 Task: Select and add the product "Steak & Cheese Taquito" to cart from the store "7-Eleven".
Action: Mouse pressed left at (55, 96)
Screenshot: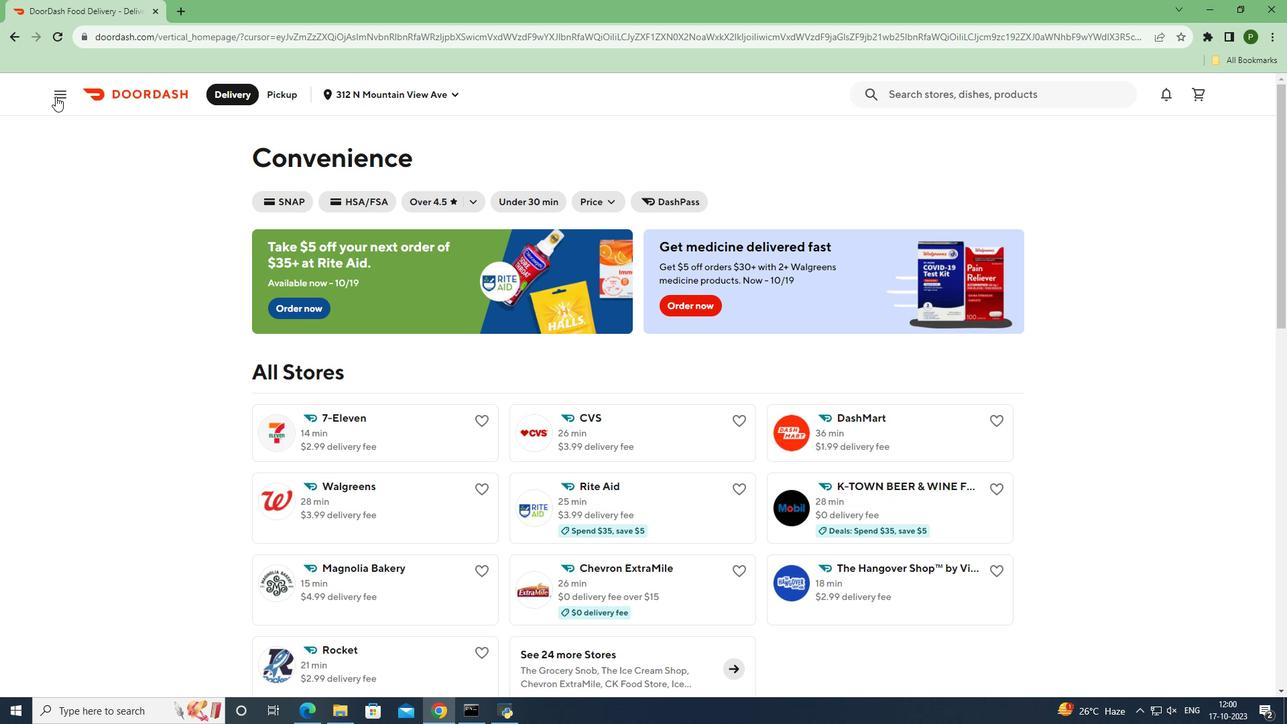 
Action: Mouse moved to (69, 196)
Screenshot: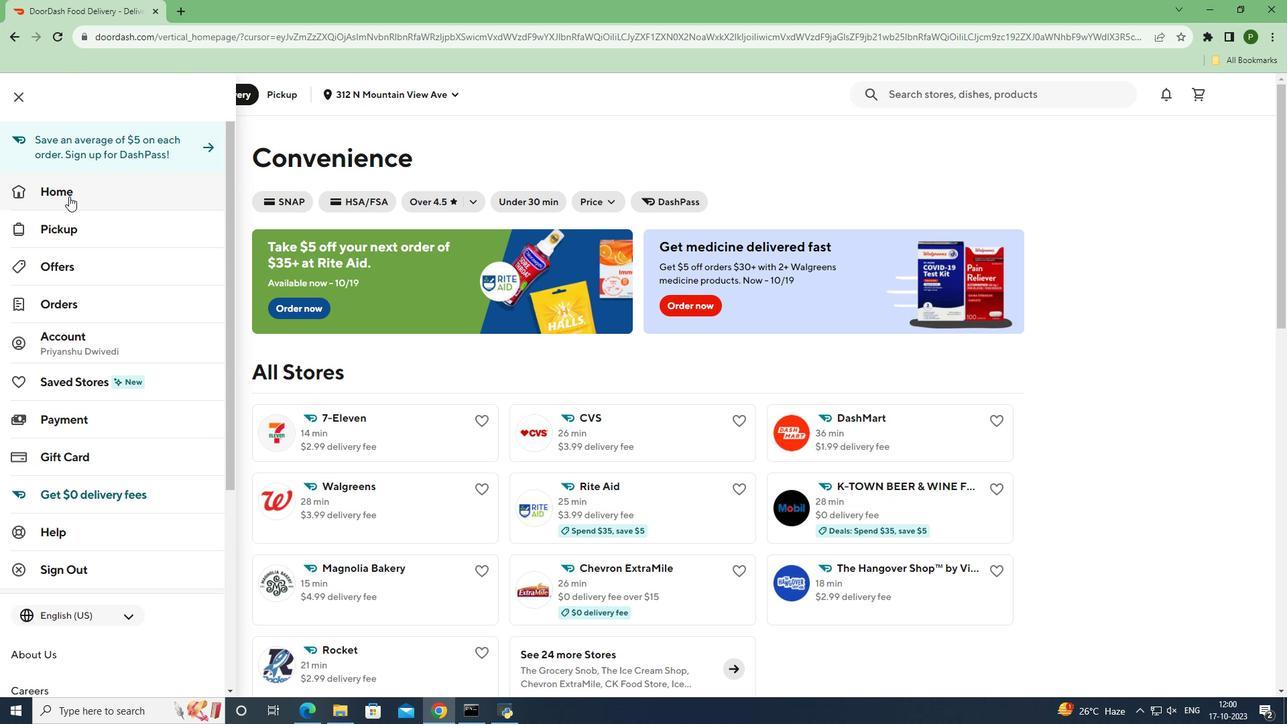 
Action: Mouse pressed left at (69, 196)
Screenshot: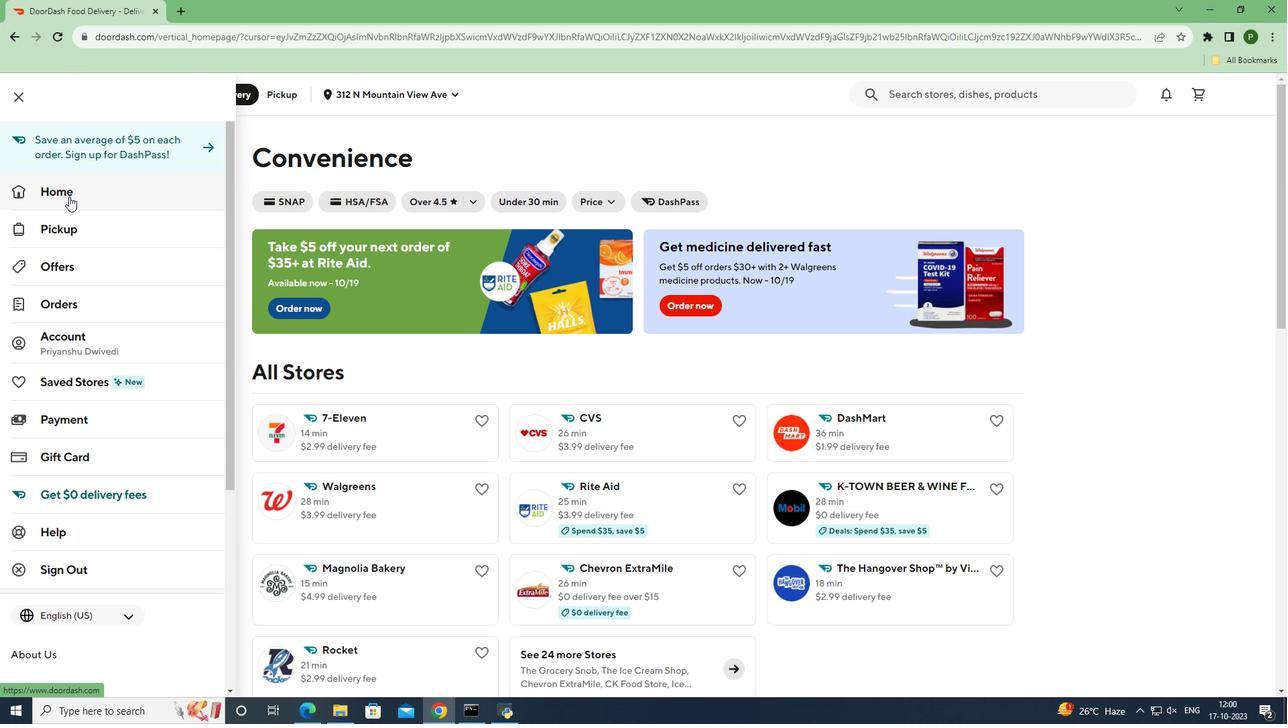 
Action: Mouse moved to (297, 142)
Screenshot: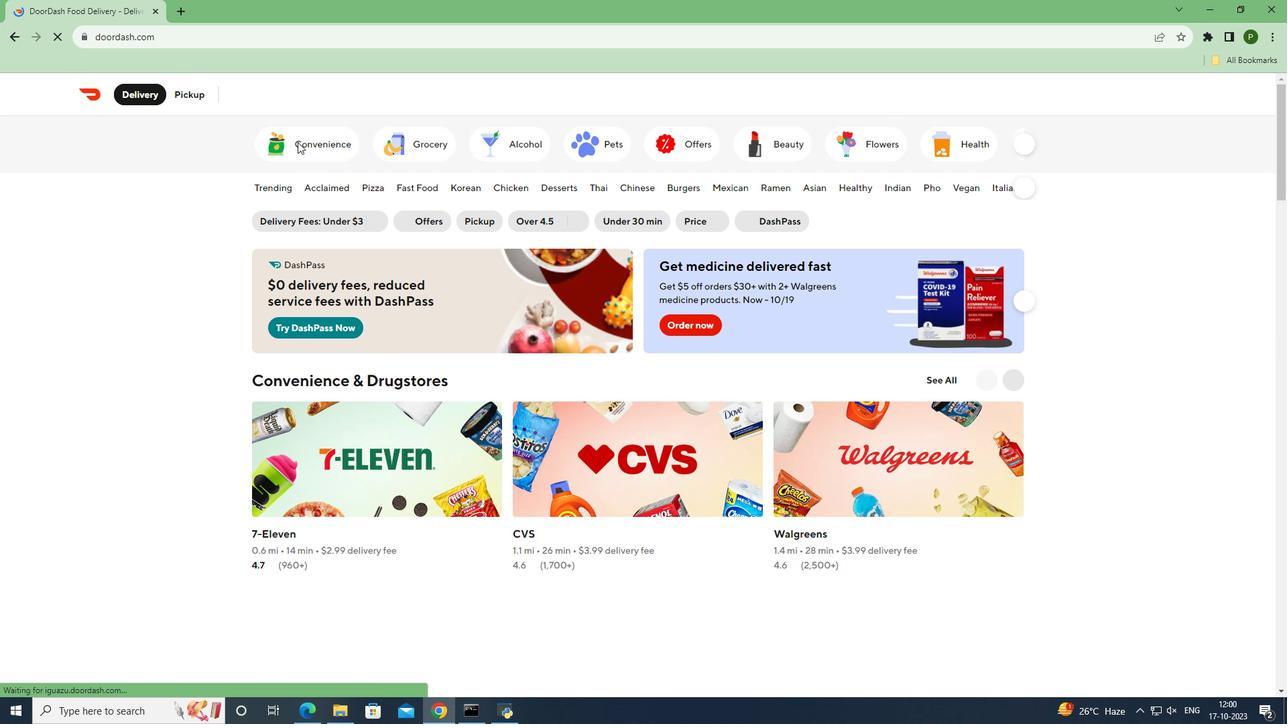 
Action: Mouse pressed left at (297, 142)
Screenshot: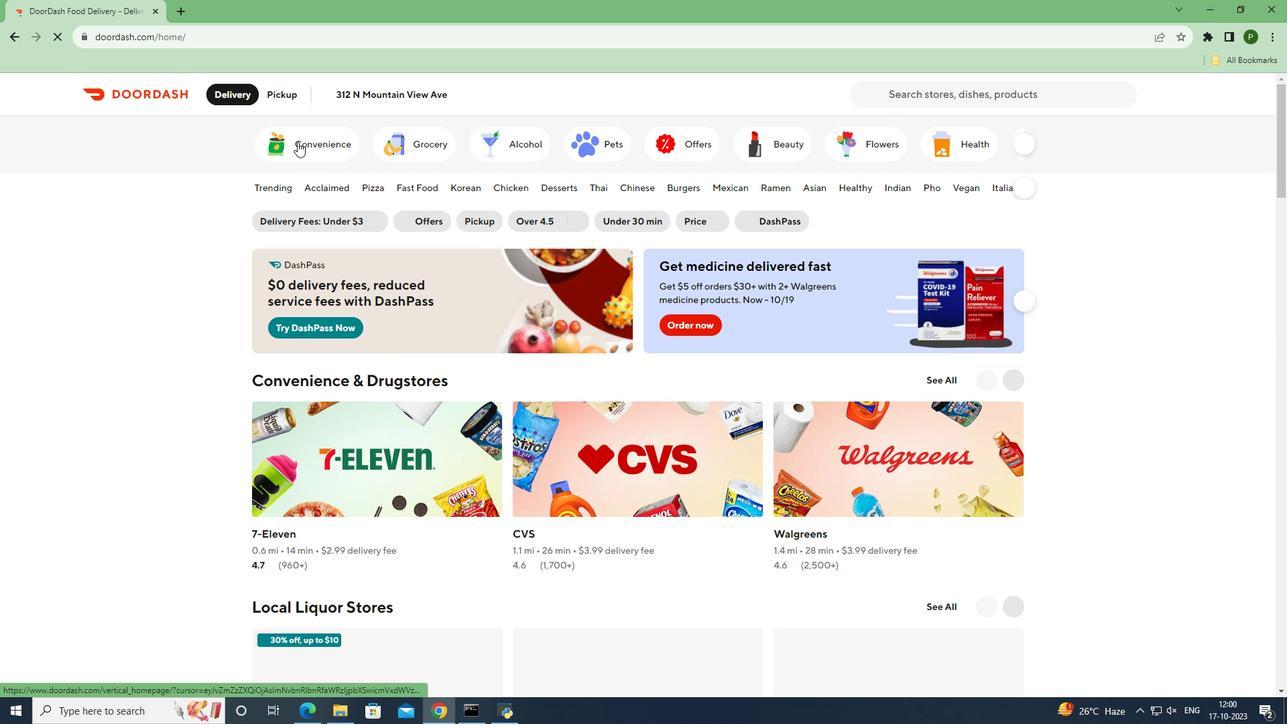 
Action: Mouse moved to (349, 428)
Screenshot: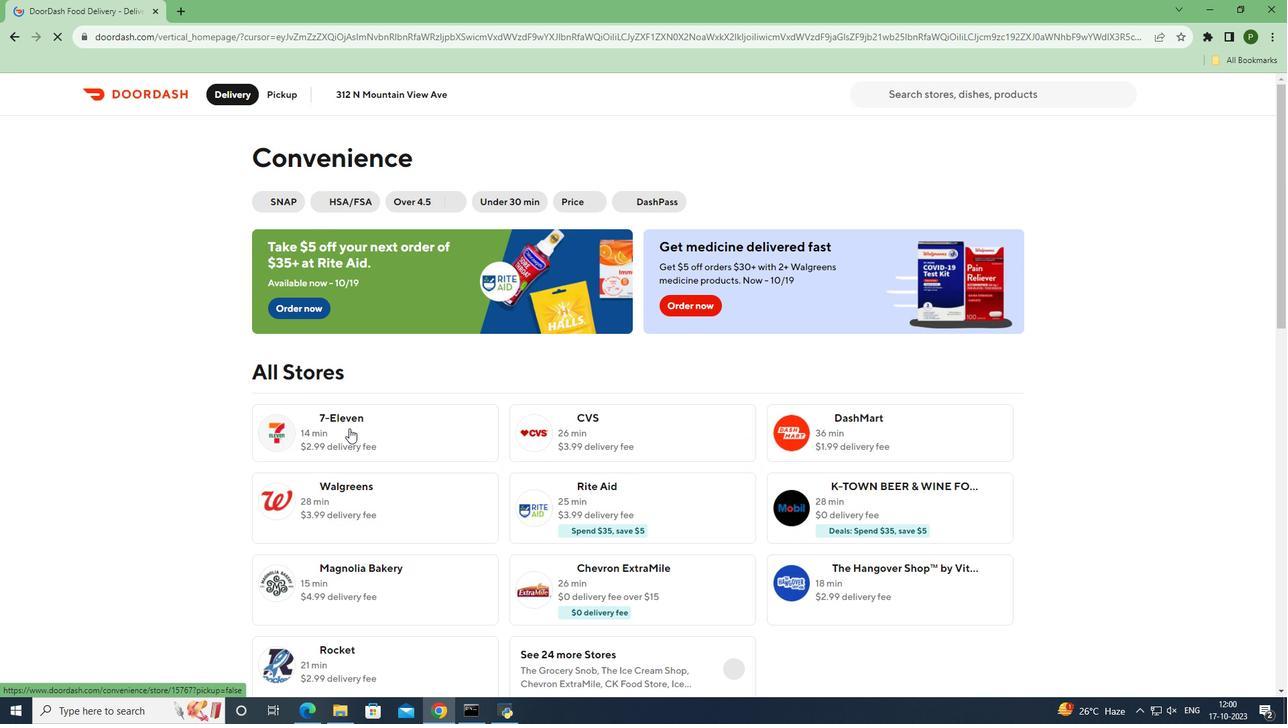 
Action: Mouse pressed left at (349, 428)
Screenshot: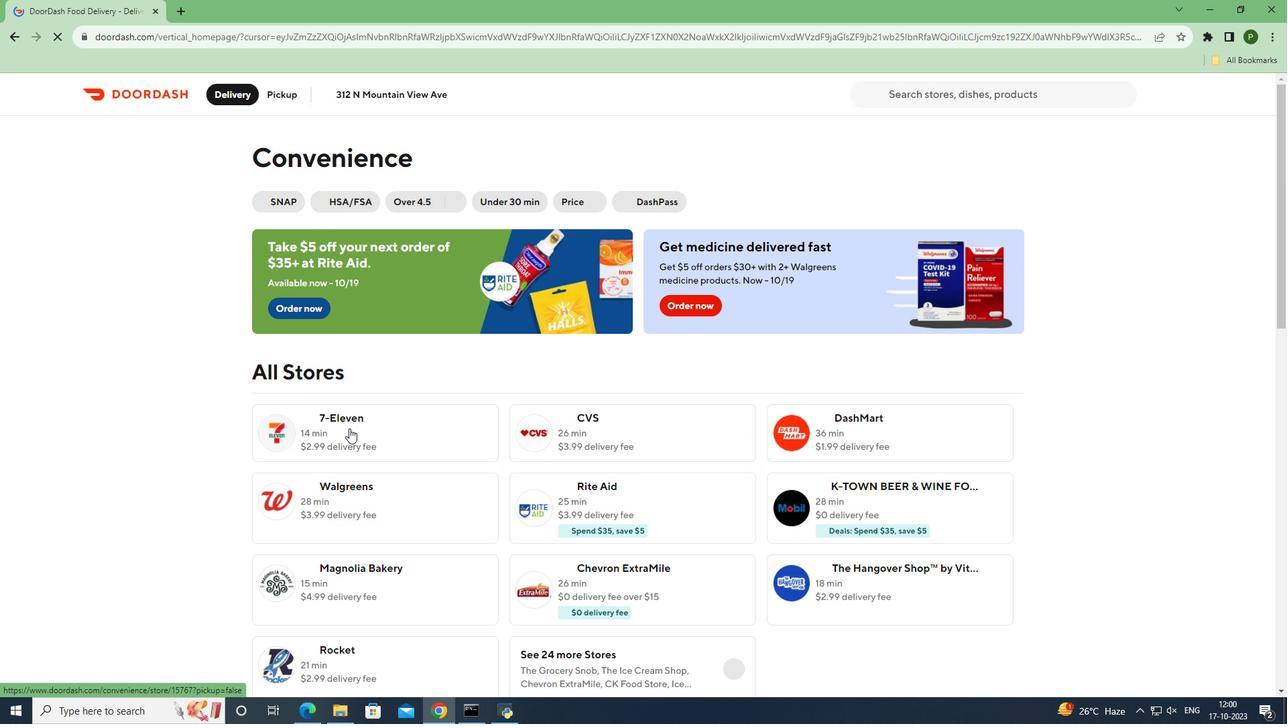 
Action: Mouse moved to (781, 209)
Screenshot: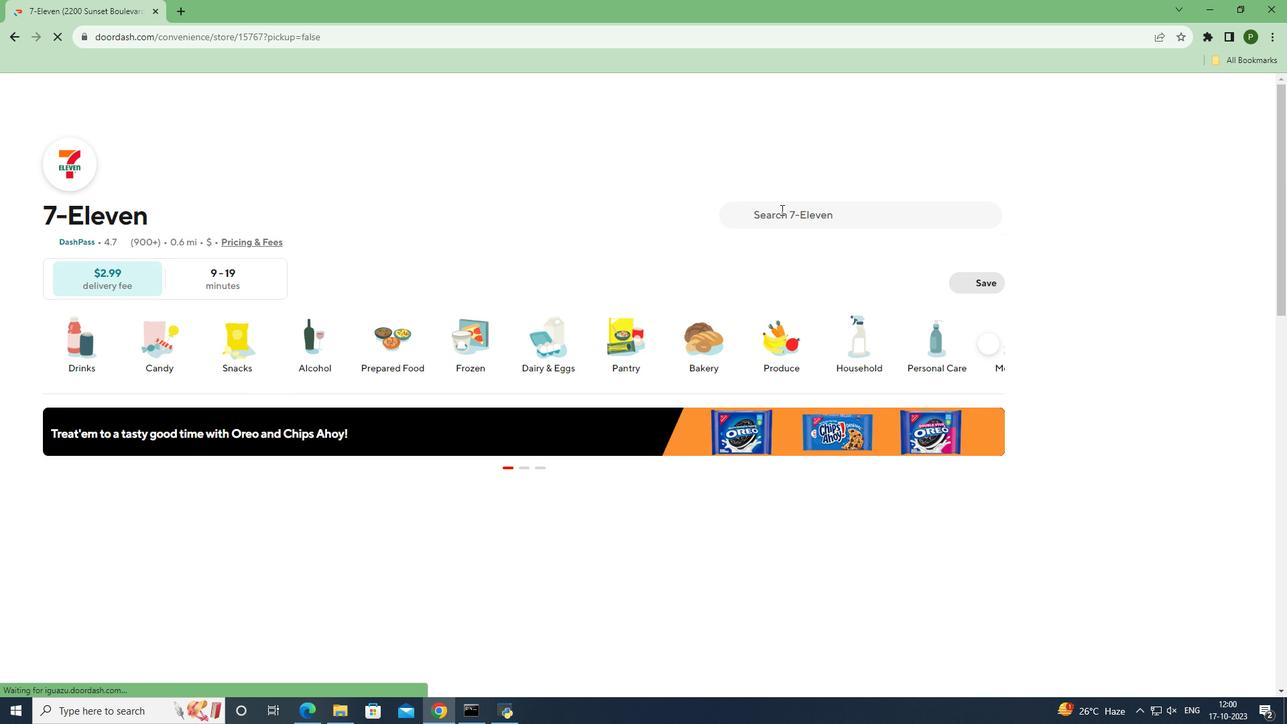 
Action: Mouse pressed left at (781, 209)
Screenshot: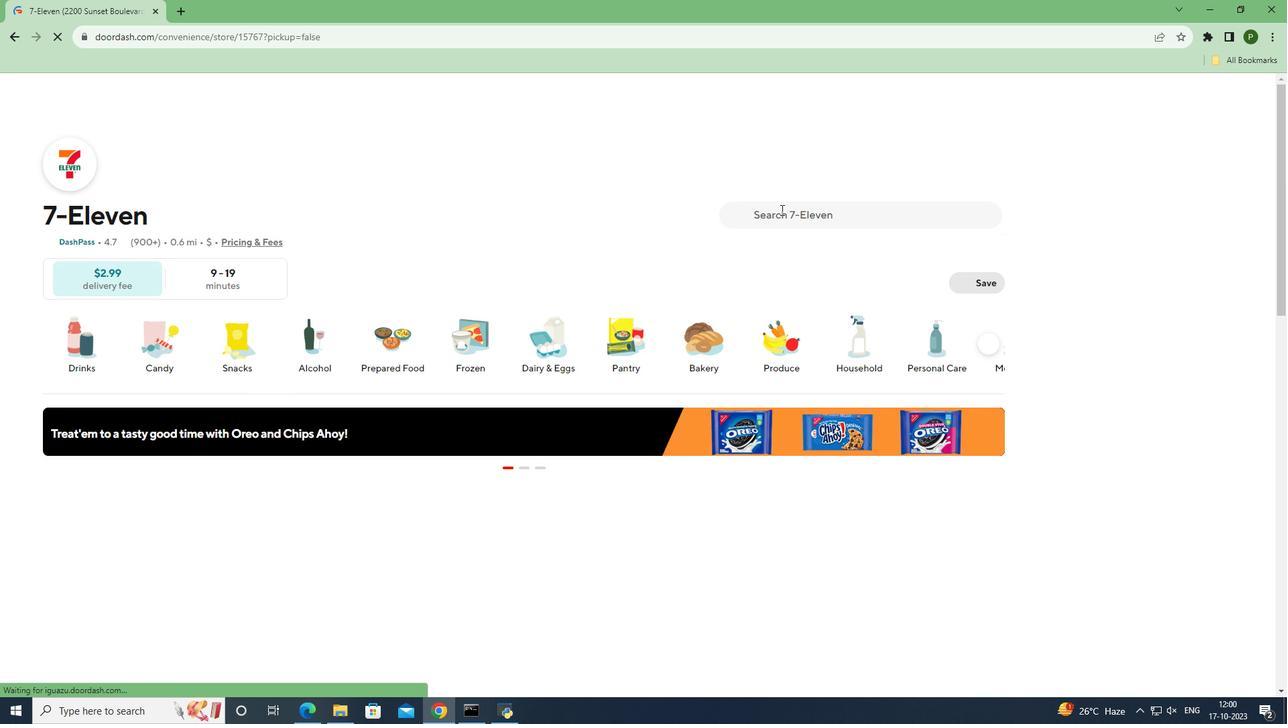 
Action: Key pressed <Key.caps_lock>S<Key.caps_lock>teak<Key.space><Key.shift>&<Key.space><Key.caps_lock>C<Key.caps_lock>heese<Key.space><Key.caps_lock>T<Key.caps_lock>aquito<Key.enter>
Screenshot: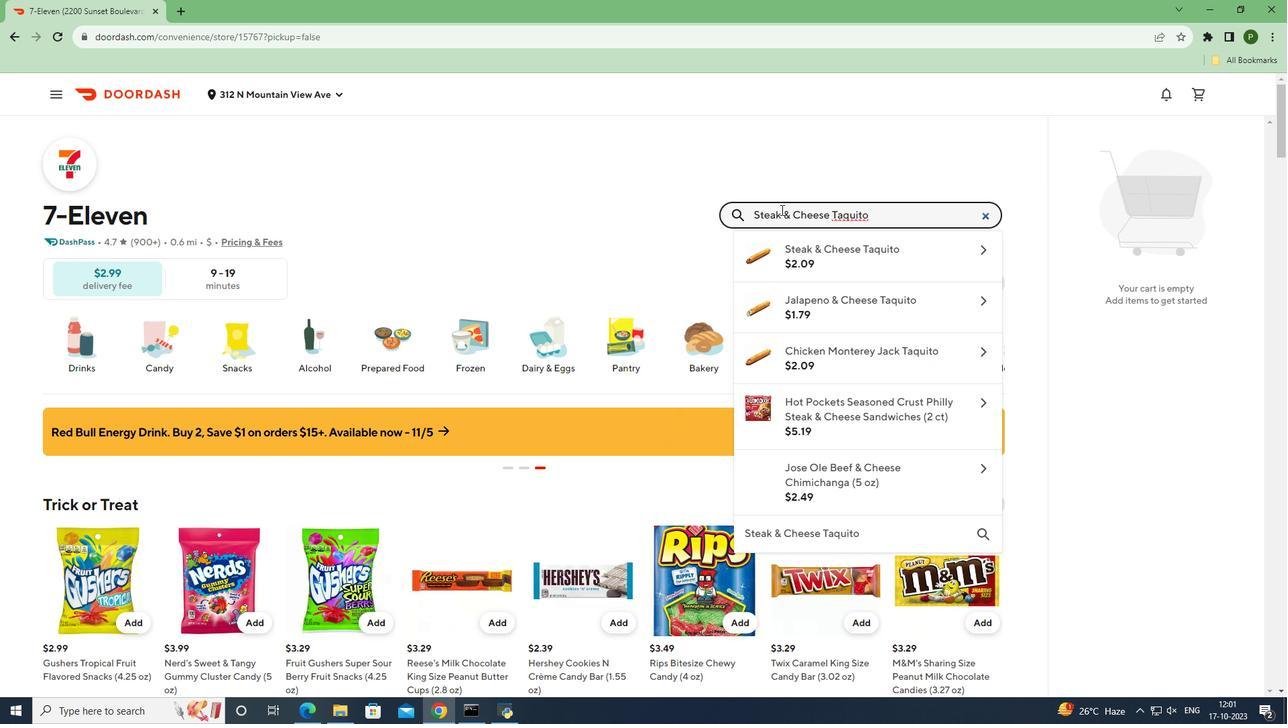 
Action: Mouse moved to (113, 345)
Screenshot: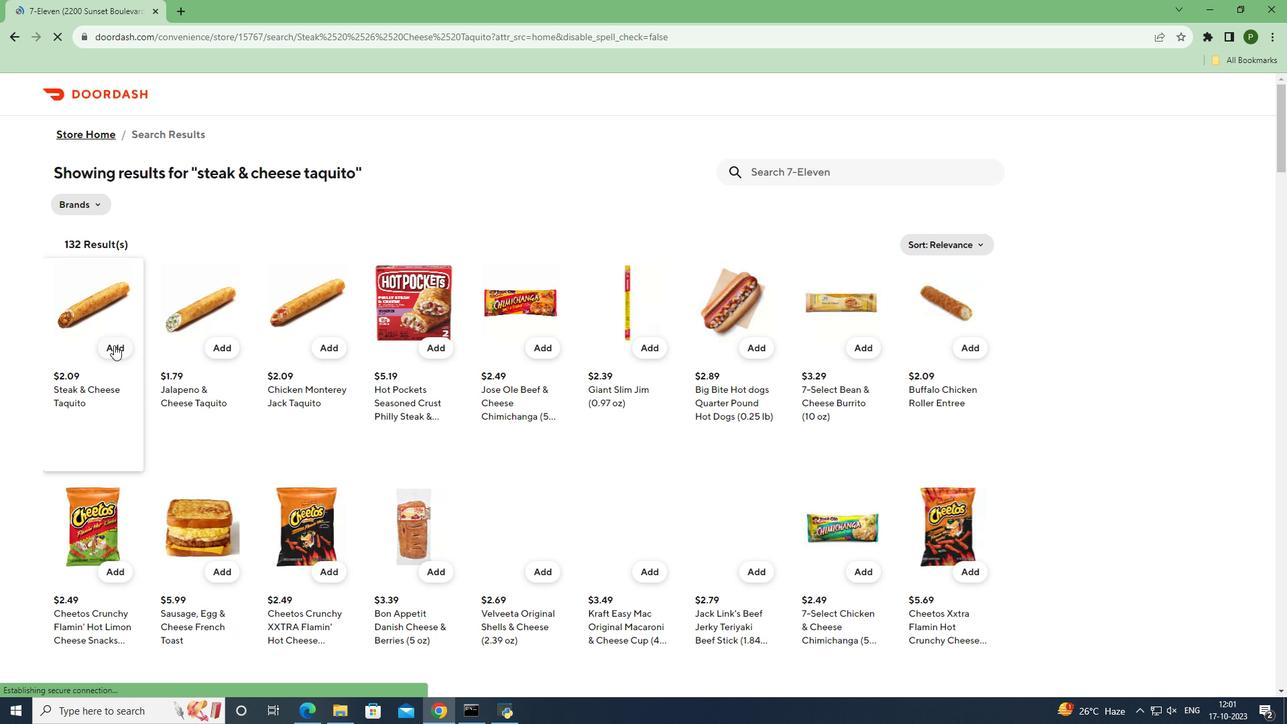 
Action: Mouse pressed left at (113, 345)
Screenshot: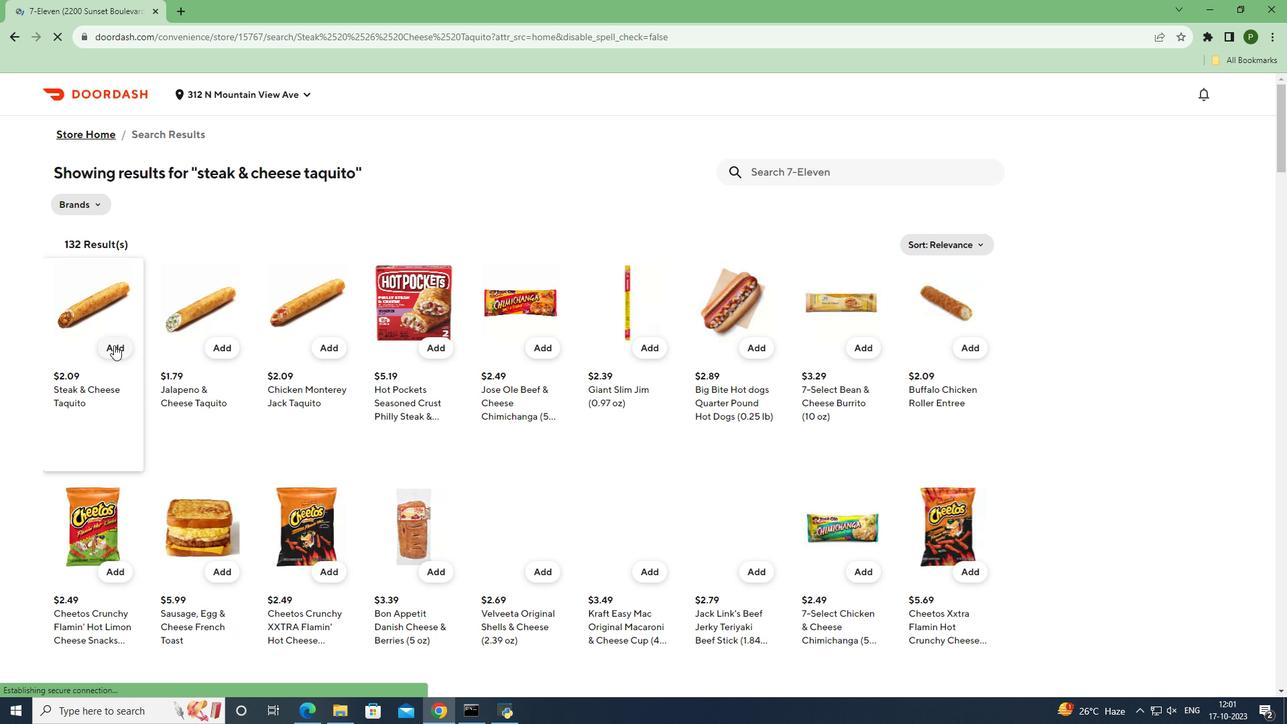 
Action: Mouse moved to (157, 388)
Screenshot: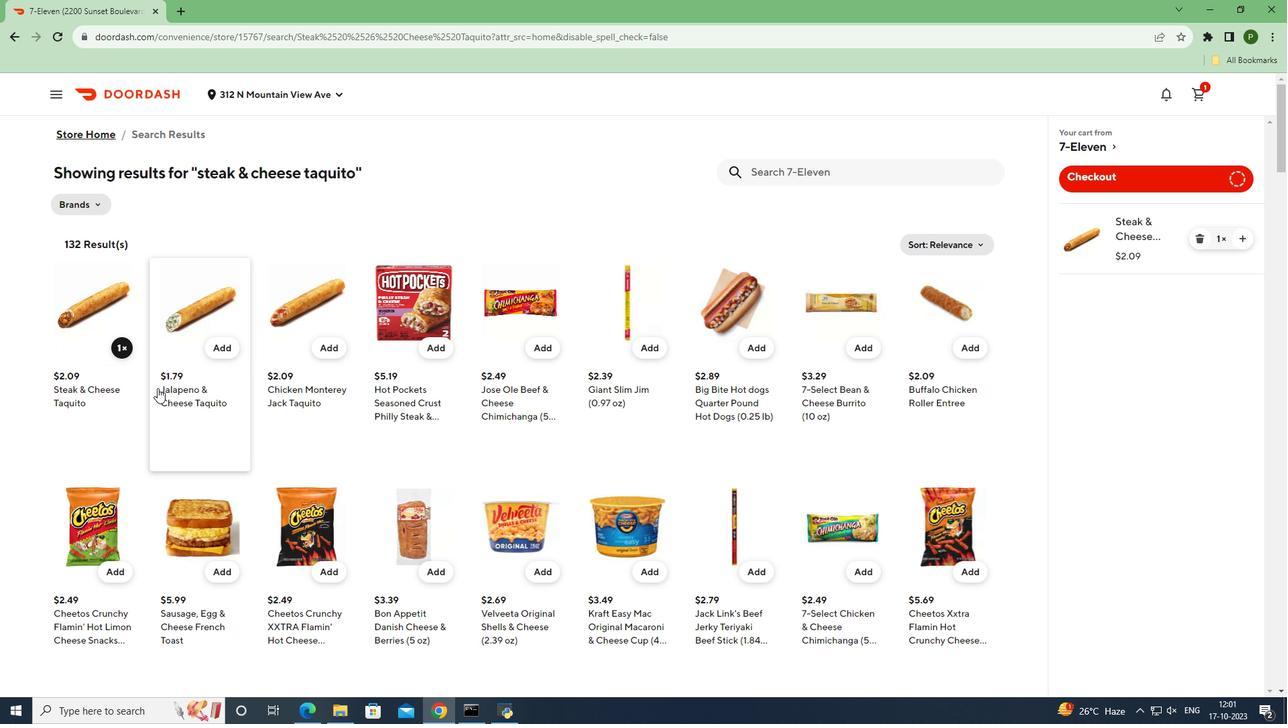 
